 Task: Select the criteria, "checkbox" to use custom cell values for checking.
Action: Mouse moved to (160, 92)
Screenshot: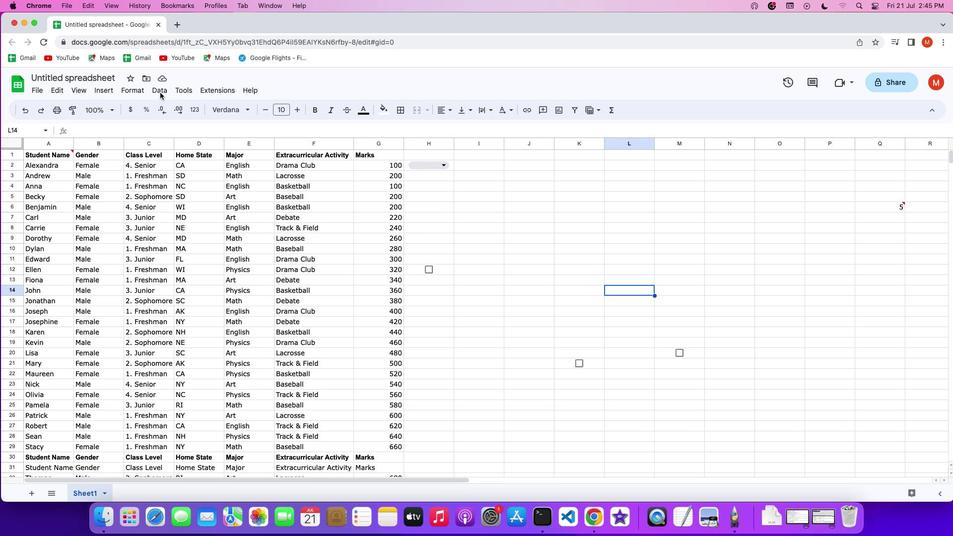 
Action: Mouse pressed left at (160, 92)
Screenshot: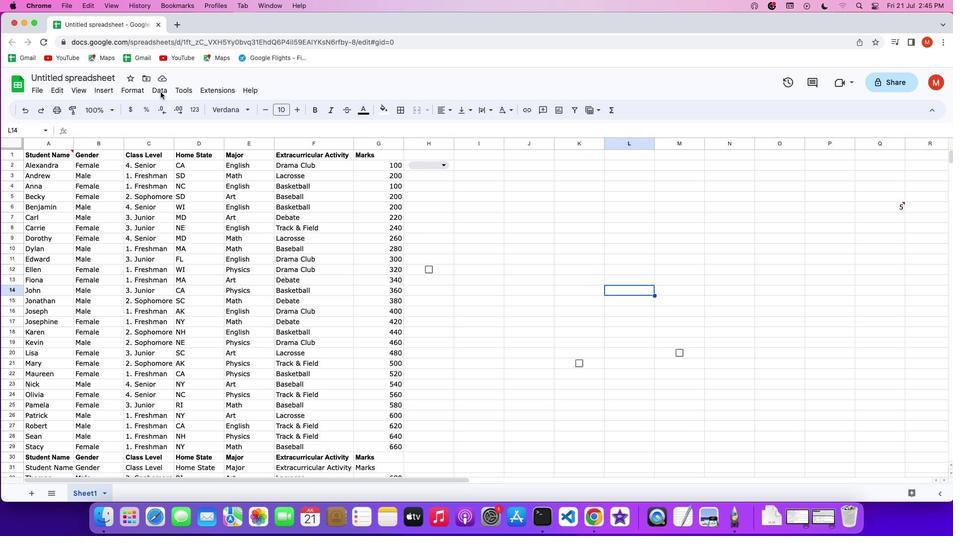 
Action: Mouse moved to (161, 90)
Screenshot: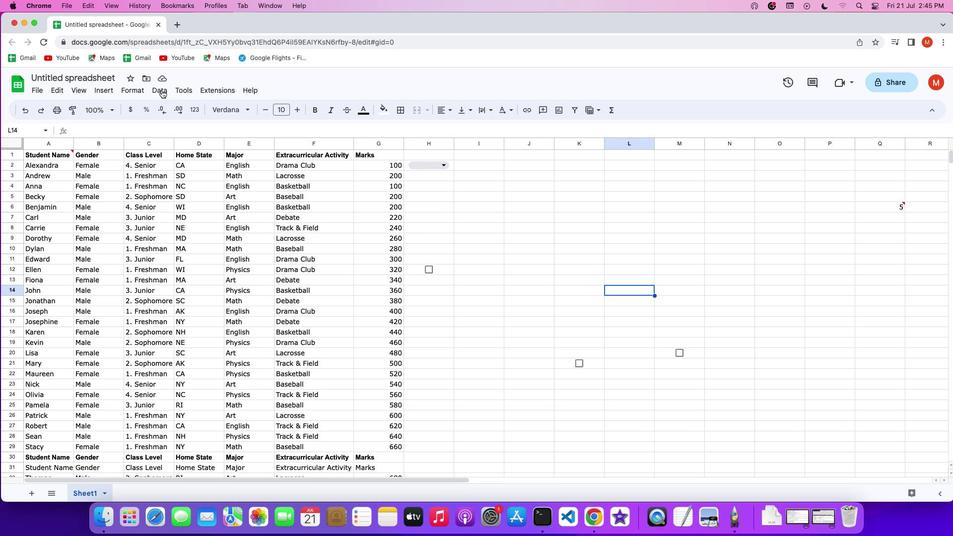 
Action: Mouse pressed left at (161, 90)
Screenshot: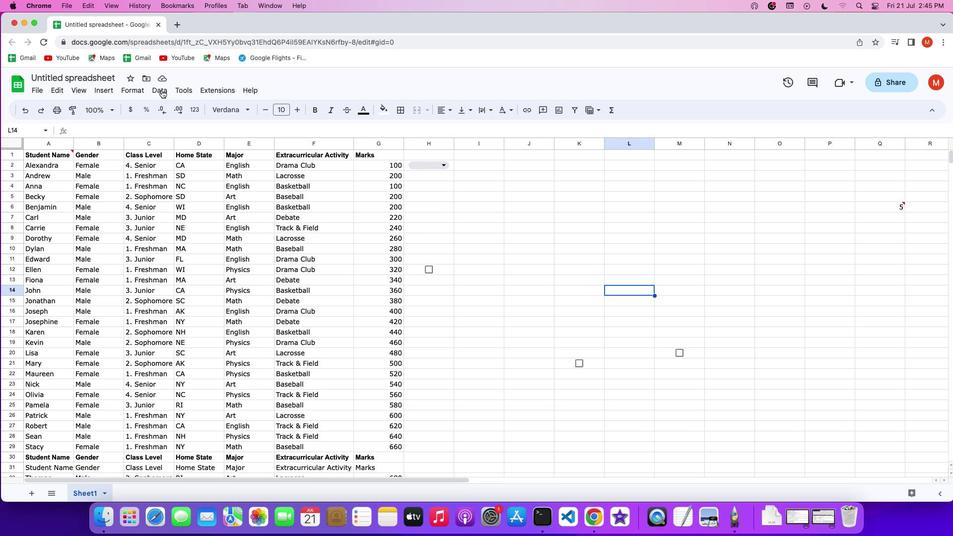 
Action: Mouse moved to (212, 295)
Screenshot: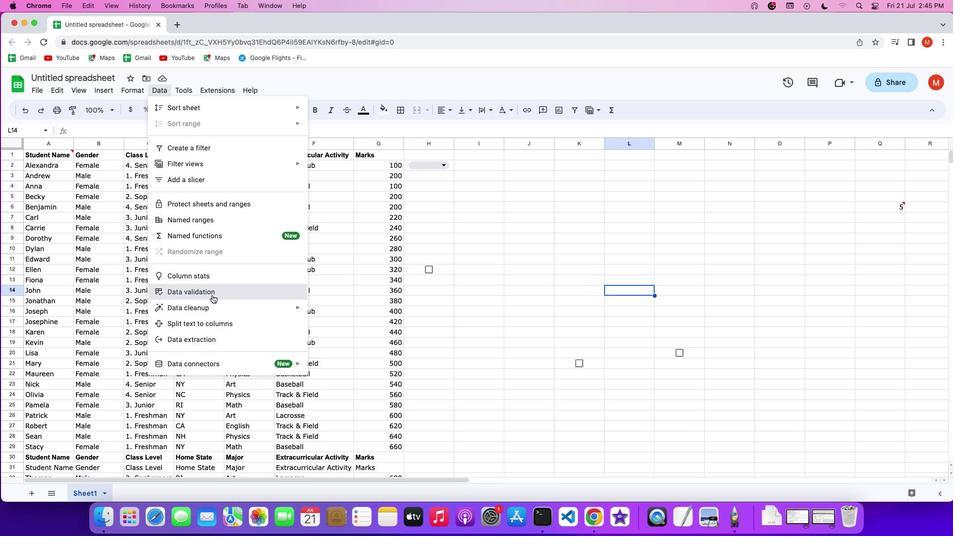 
Action: Mouse pressed left at (212, 295)
Screenshot: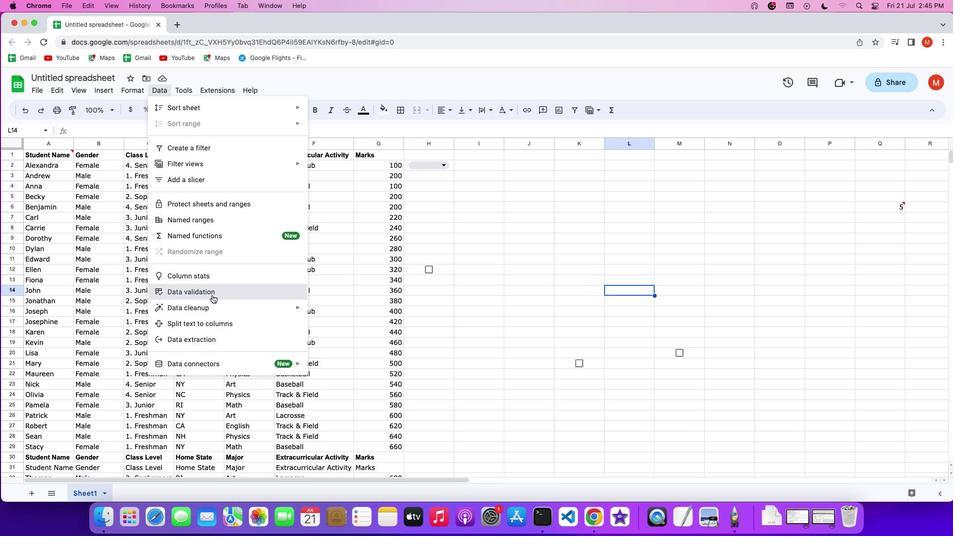 
Action: Mouse moved to (908, 415)
Screenshot: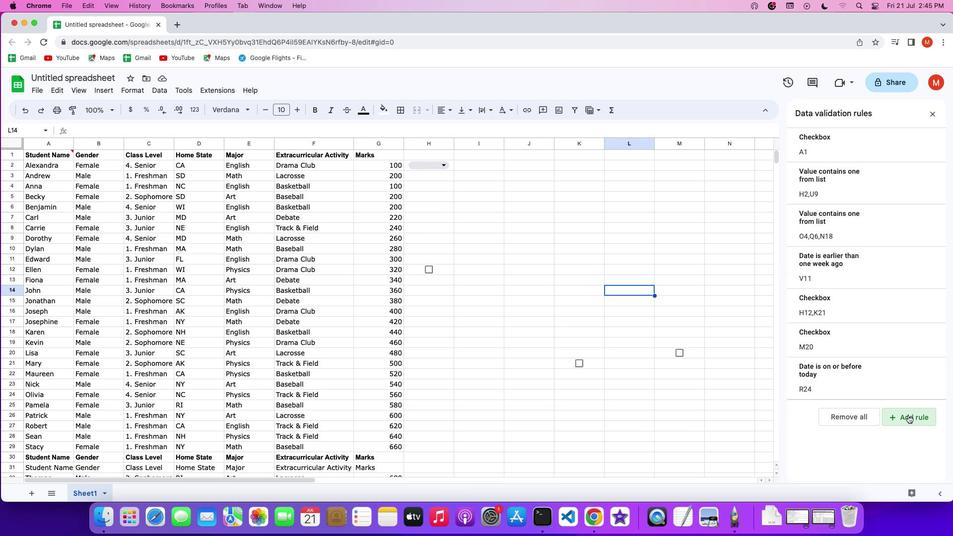 
Action: Mouse pressed left at (908, 415)
Screenshot: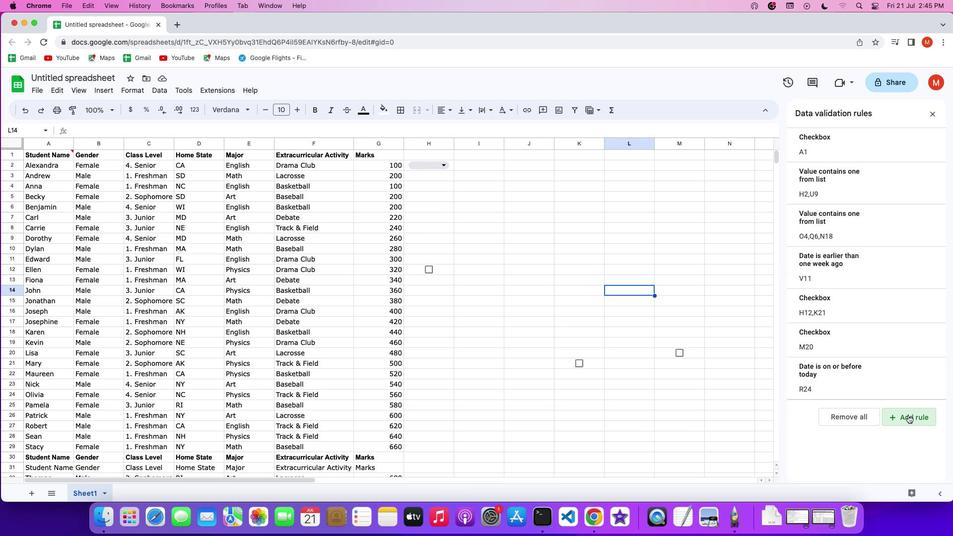 
Action: Mouse moved to (821, 198)
Screenshot: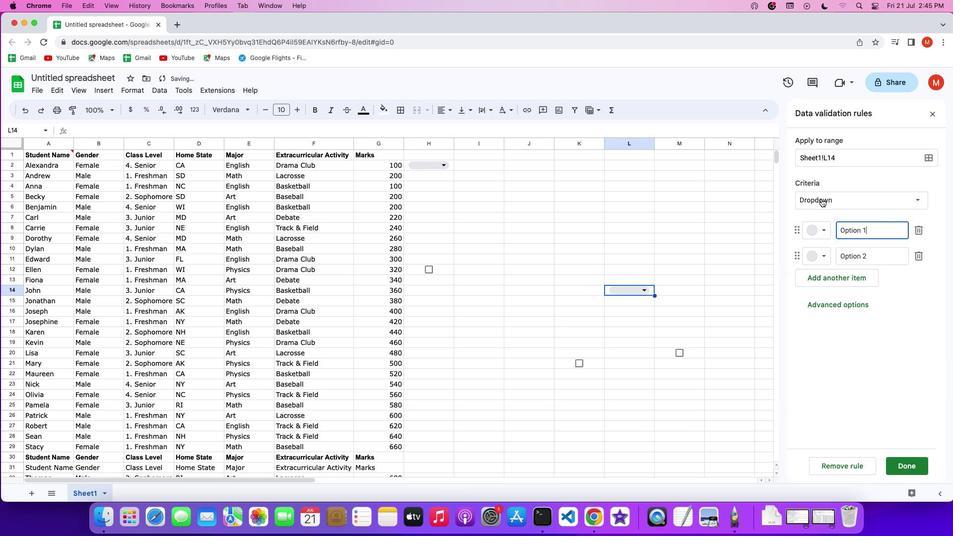 
Action: Mouse pressed left at (821, 198)
Screenshot: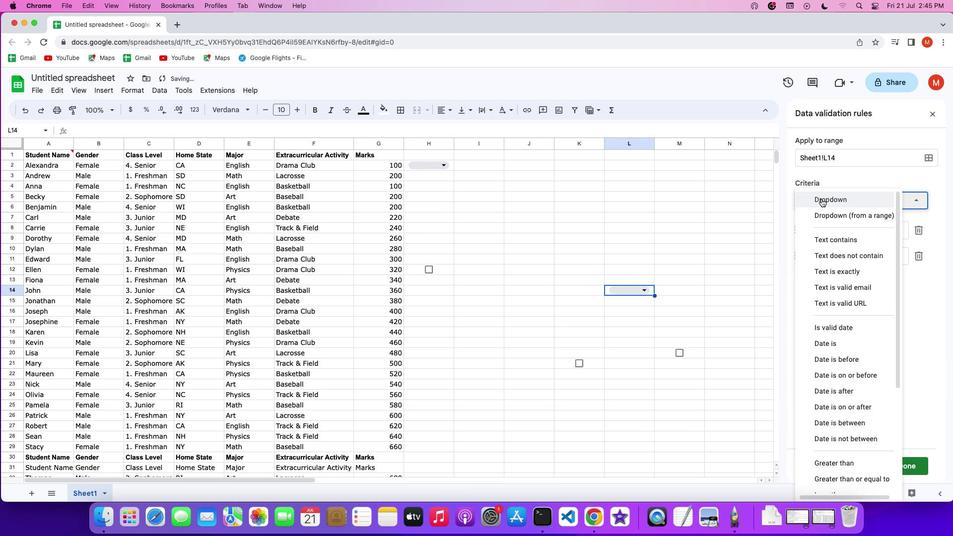 
Action: Mouse moved to (846, 297)
Screenshot: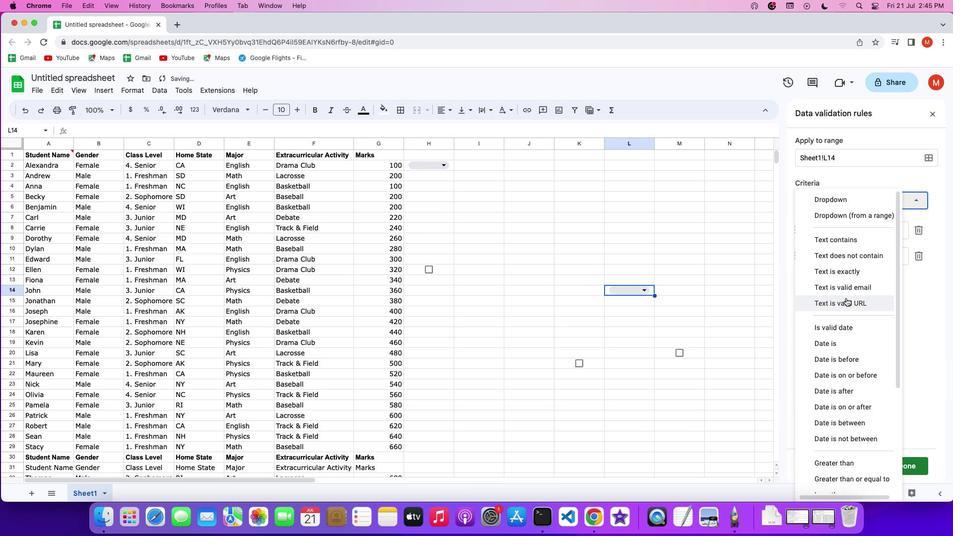 
Action: Mouse scrolled (846, 297) with delta (0, 0)
Screenshot: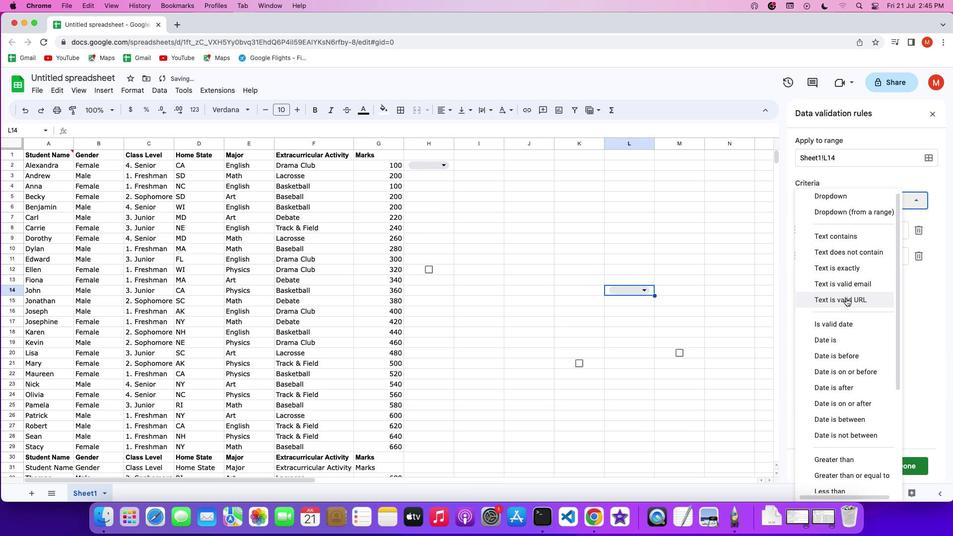 
Action: Mouse scrolled (846, 297) with delta (0, 0)
Screenshot: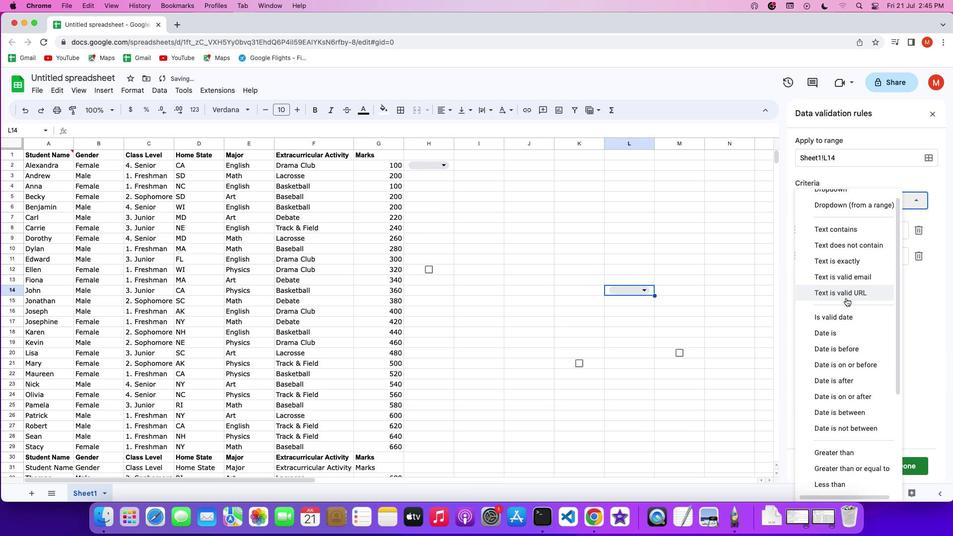 
Action: Mouse scrolled (846, 297) with delta (0, 0)
Screenshot: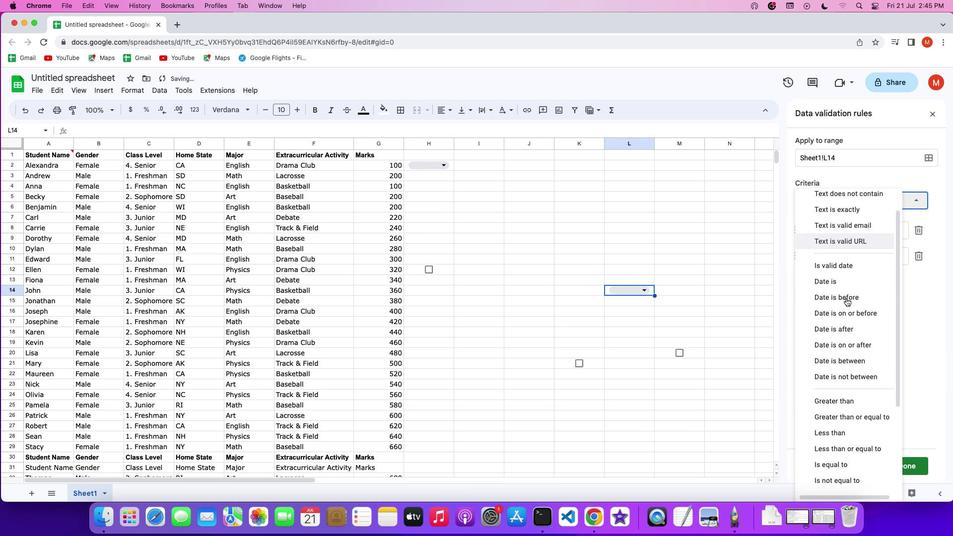 
Action: Mouse scrolled (846, 297) with delta (0, -1)
Screenshot: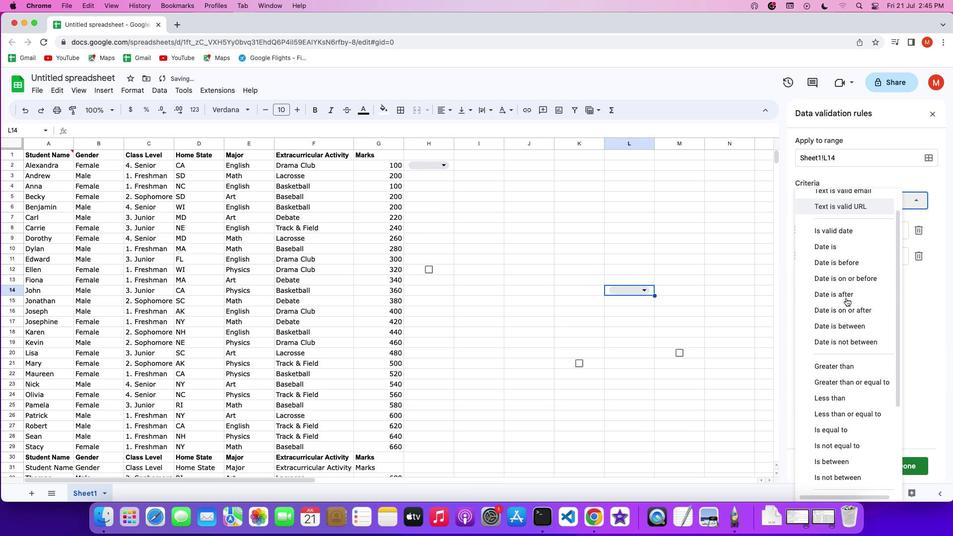 
Action: Mouse scrolled (846, 297) with delta (0, -1)
Screenshot: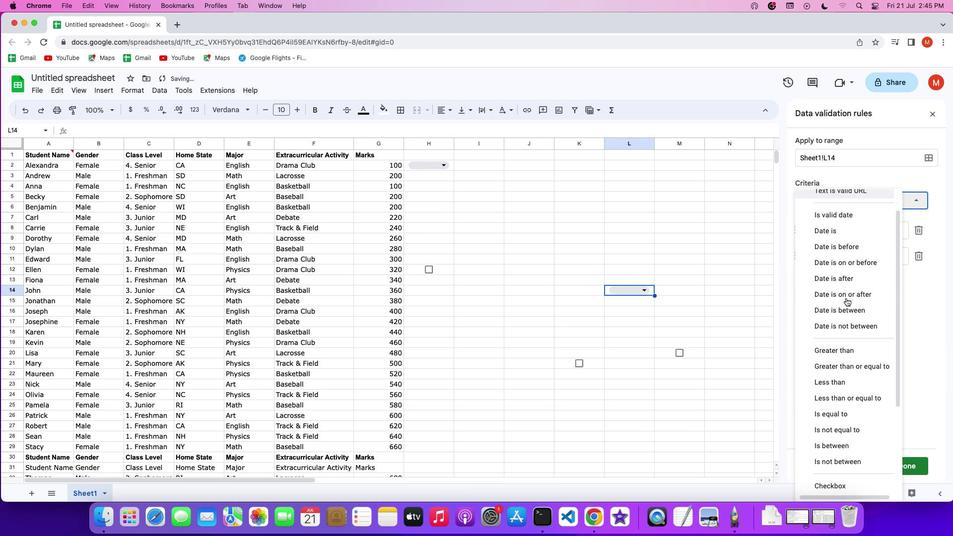 
Action: Mouse moved to (846, 298)
Screenshot: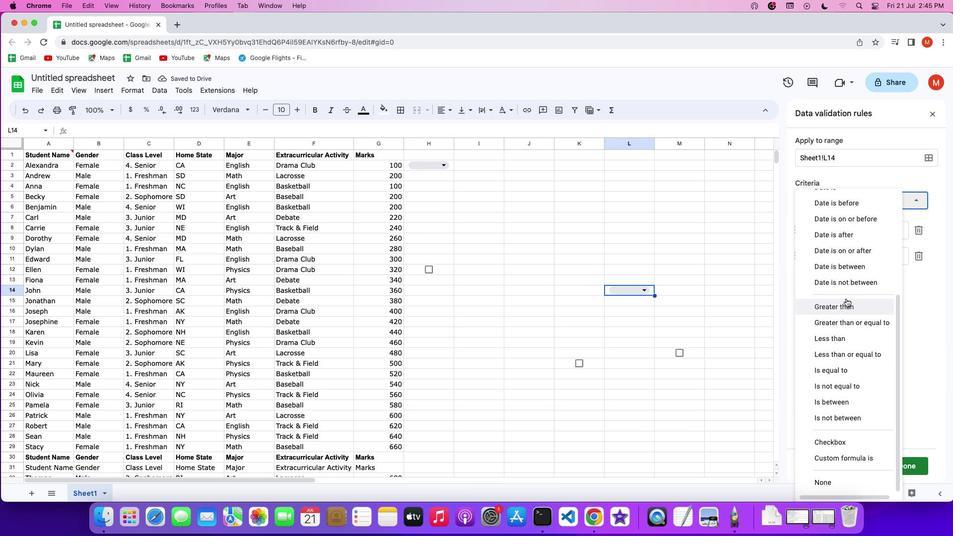 
Action: Mouse scrolled (846, 298) with delta (0, 0)
Screenshot: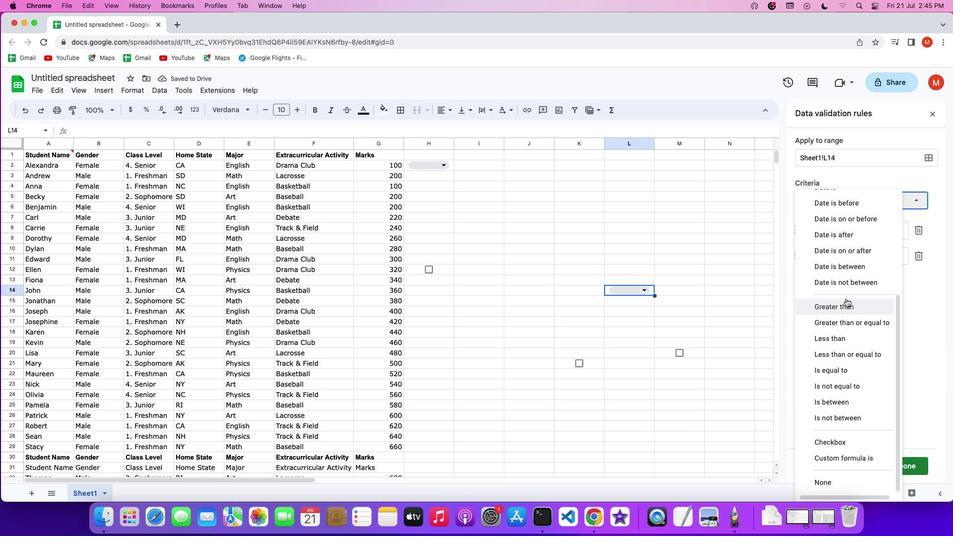 
Action: Mouse scrolled (846, 298) with delta (0, 0)
Screenshot: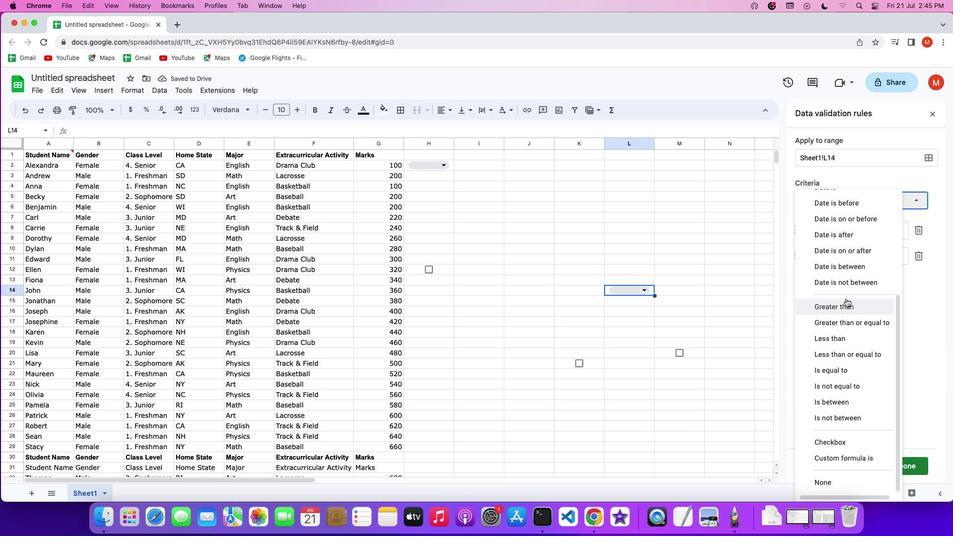 
Action: Mouse scrolled (846, 298) with delta (0, -1)
Screenshot: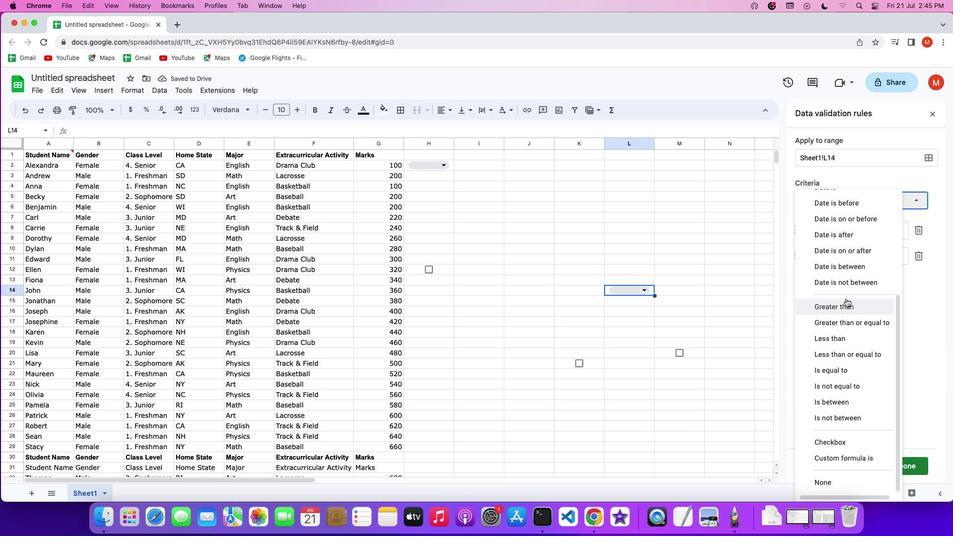 
Action: Mouse scrolled (846, 298) with delta (0, -2)
Screenshot: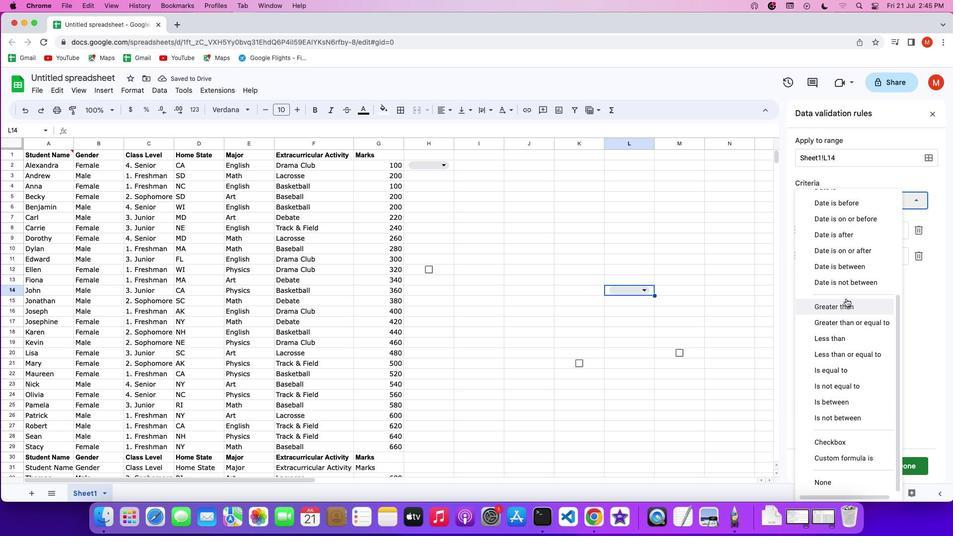 
Action: Mouse scrolled (846, 298) with delta (0, -2)
Screenshot: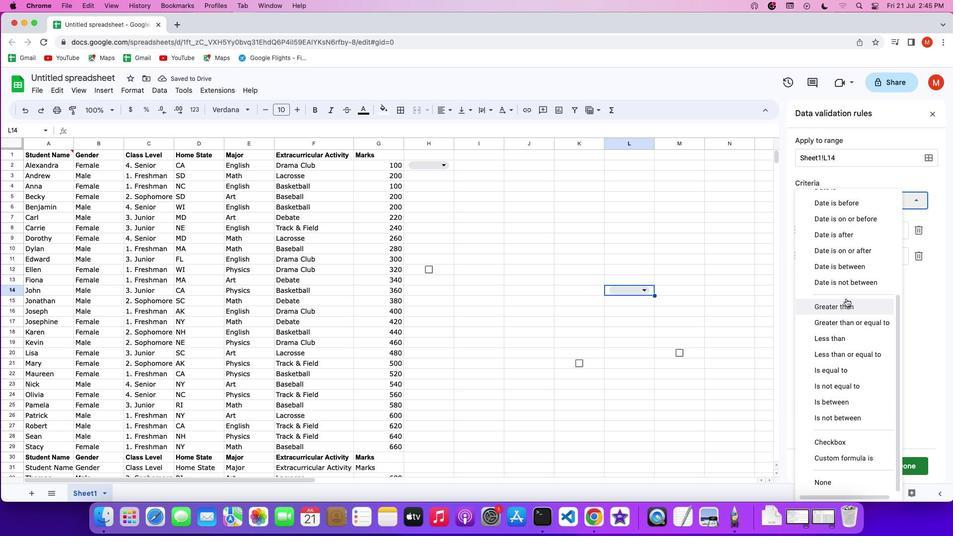 
Action: Mouse scrolled (846, 298) with delta (0, 0)
Screenshot: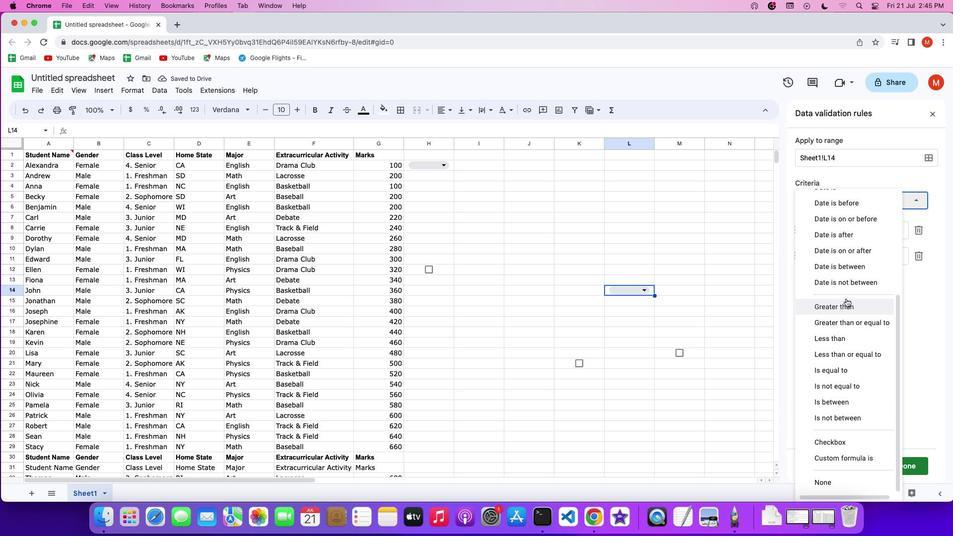 
Action: Mouse scrolled (846, 298) with delta (0, 0)
Screenshot: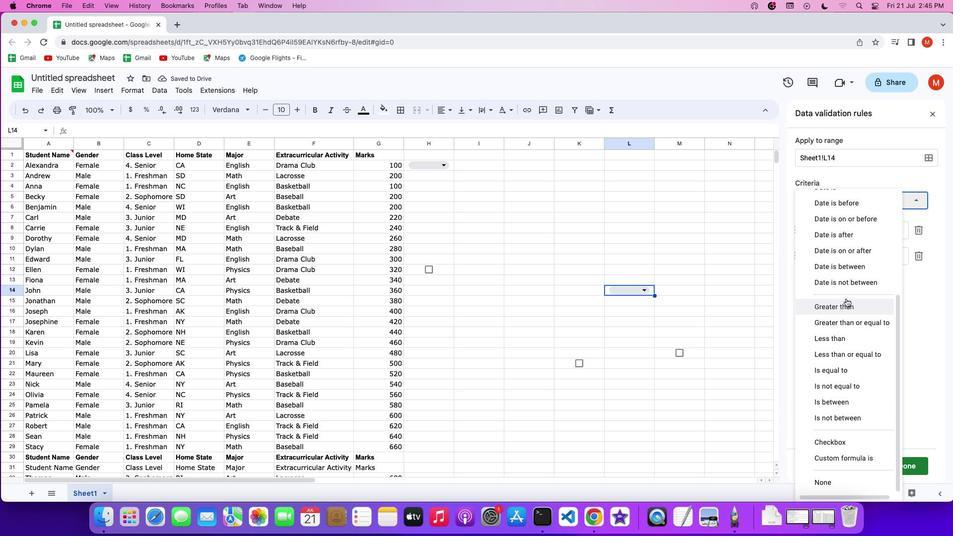 
Action: Mouse scrolled (846, 298) with delta (0, -1)
Screenshot: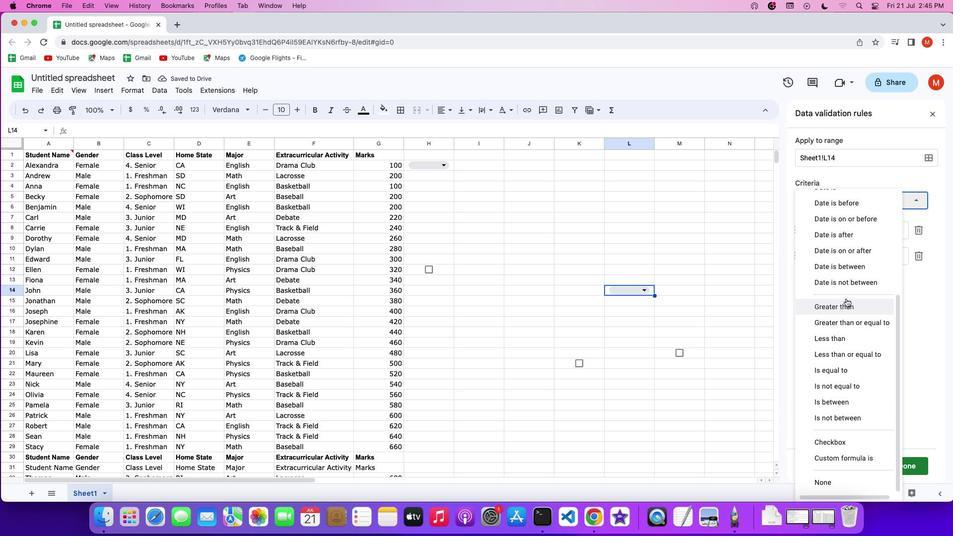 
Action: Mouse moved to (863, 445)
Screenshot: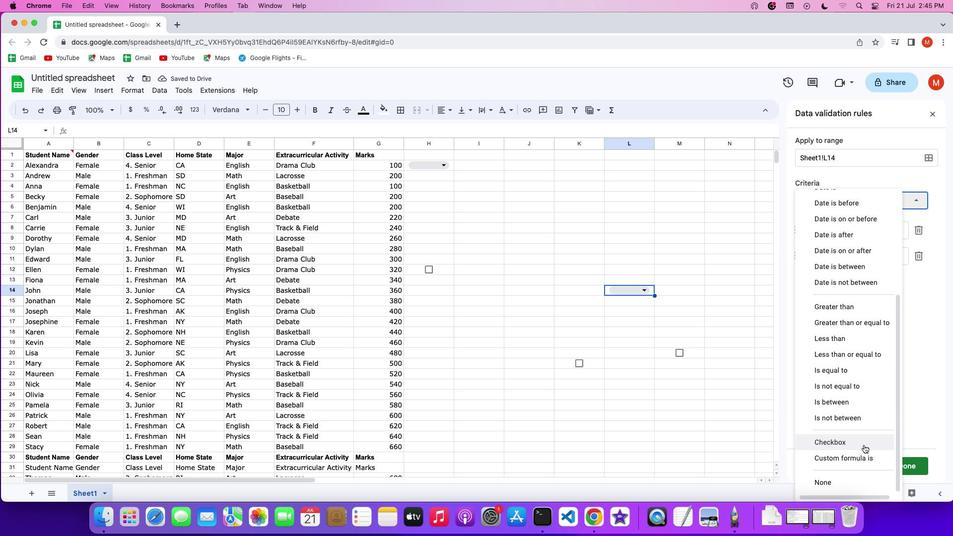
Action: Mouse pressed left at (863, 445)
Screenshot: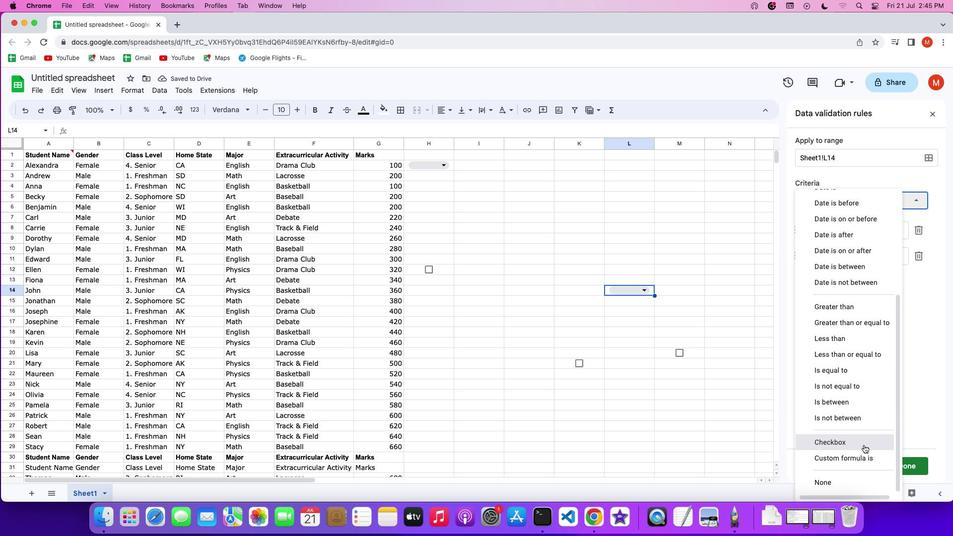 
Action: Mouse moved to (802, 226)
Screenshot: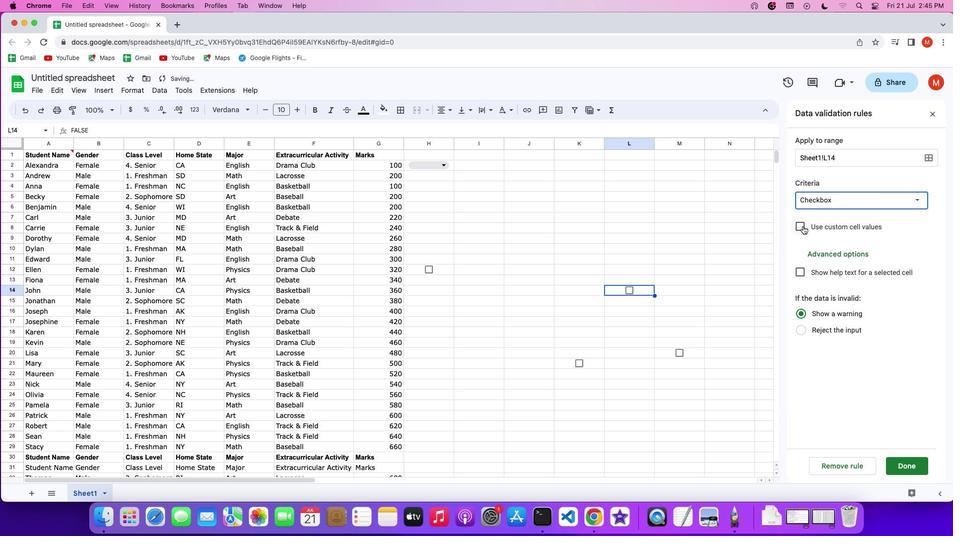 
Action: Mouse pressed left at (802, 226)
Screenshot: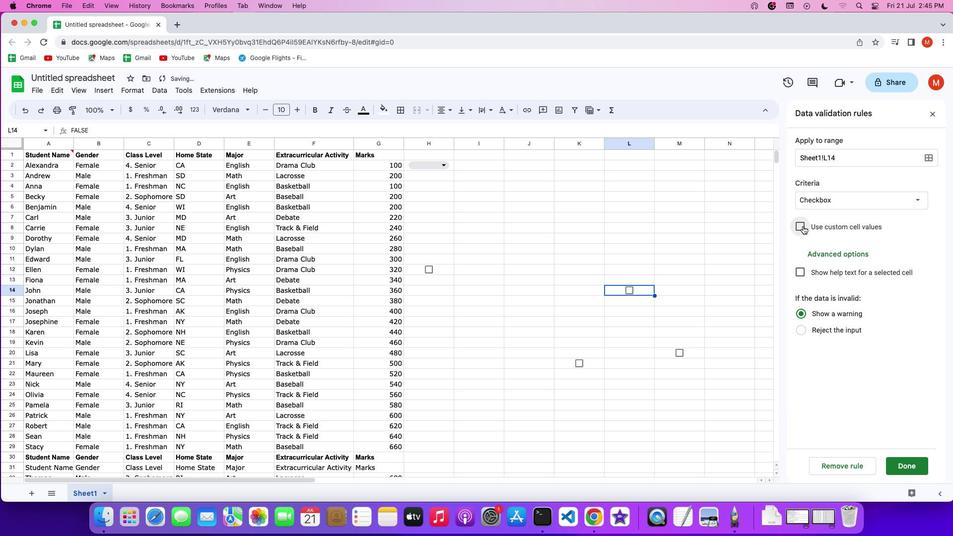 
Action: Mouse moved to (850, 246)
Screenshot: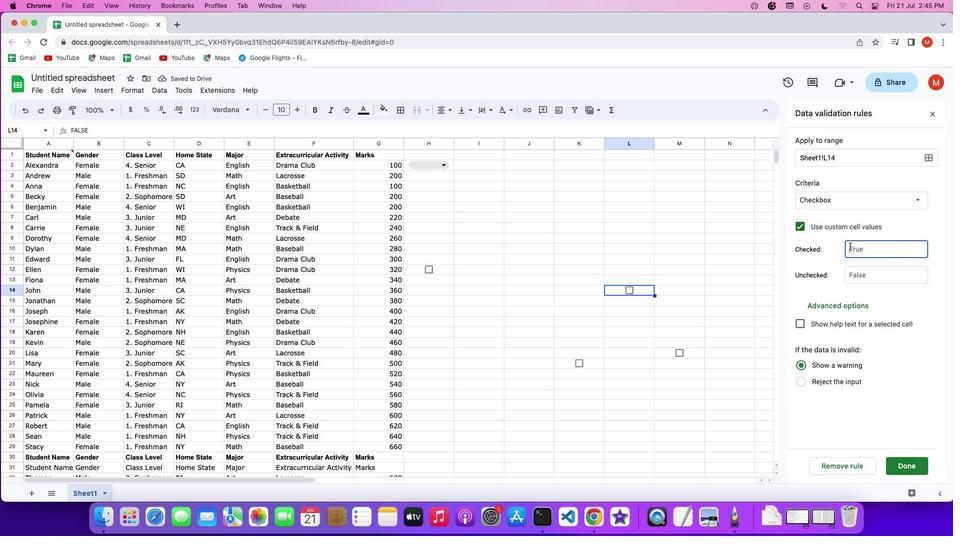
Action: Mouse pressed left at (850, 246)
Screenshot: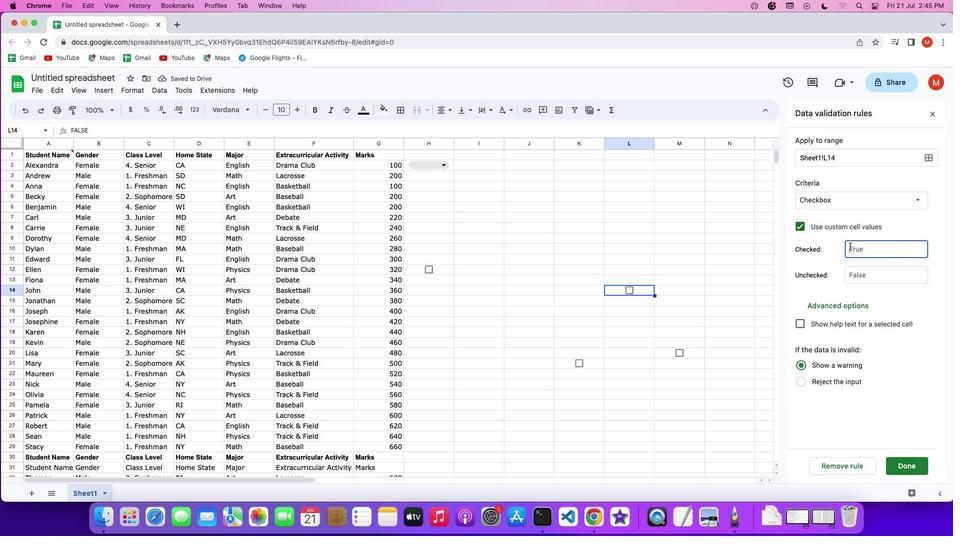 
